 Task: Delete the meeting "Creative Ideation".
Action: Mouse moved to (977, 365)
Screenshot: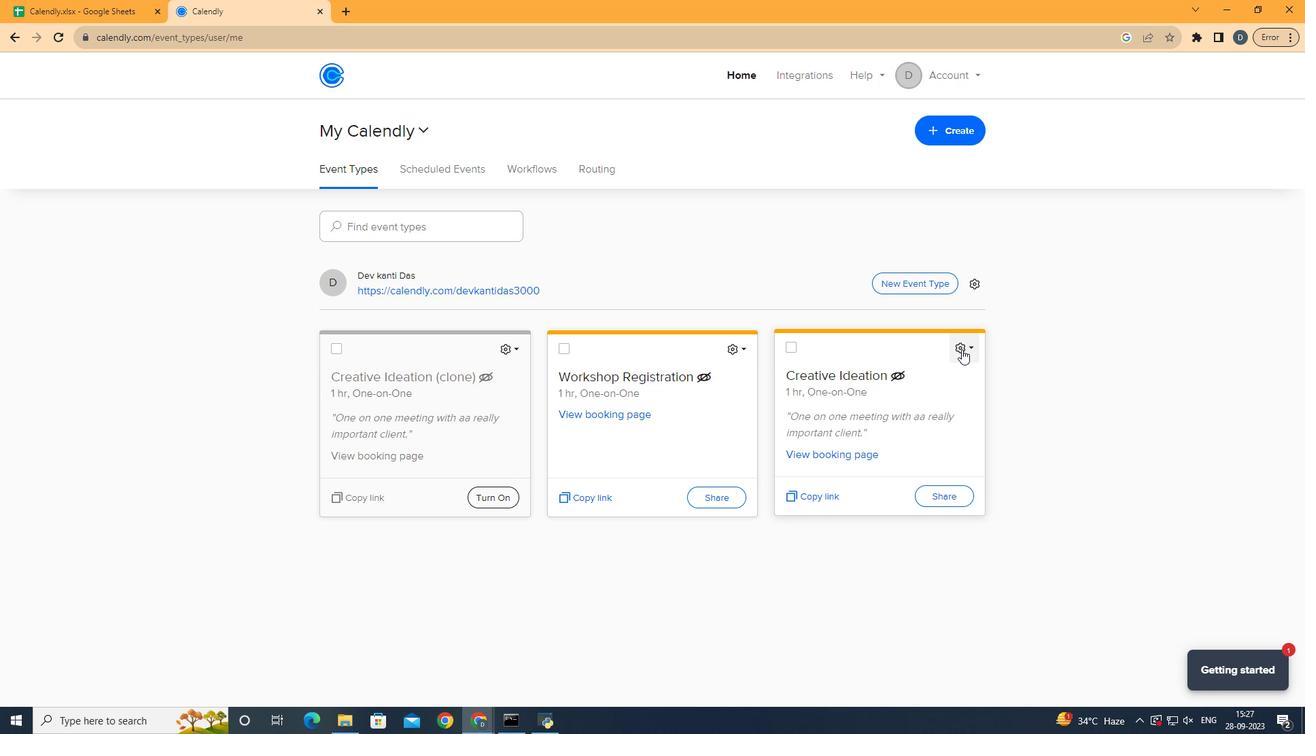 
Action: Mouse pressed left at (977, 365)
Screenshot: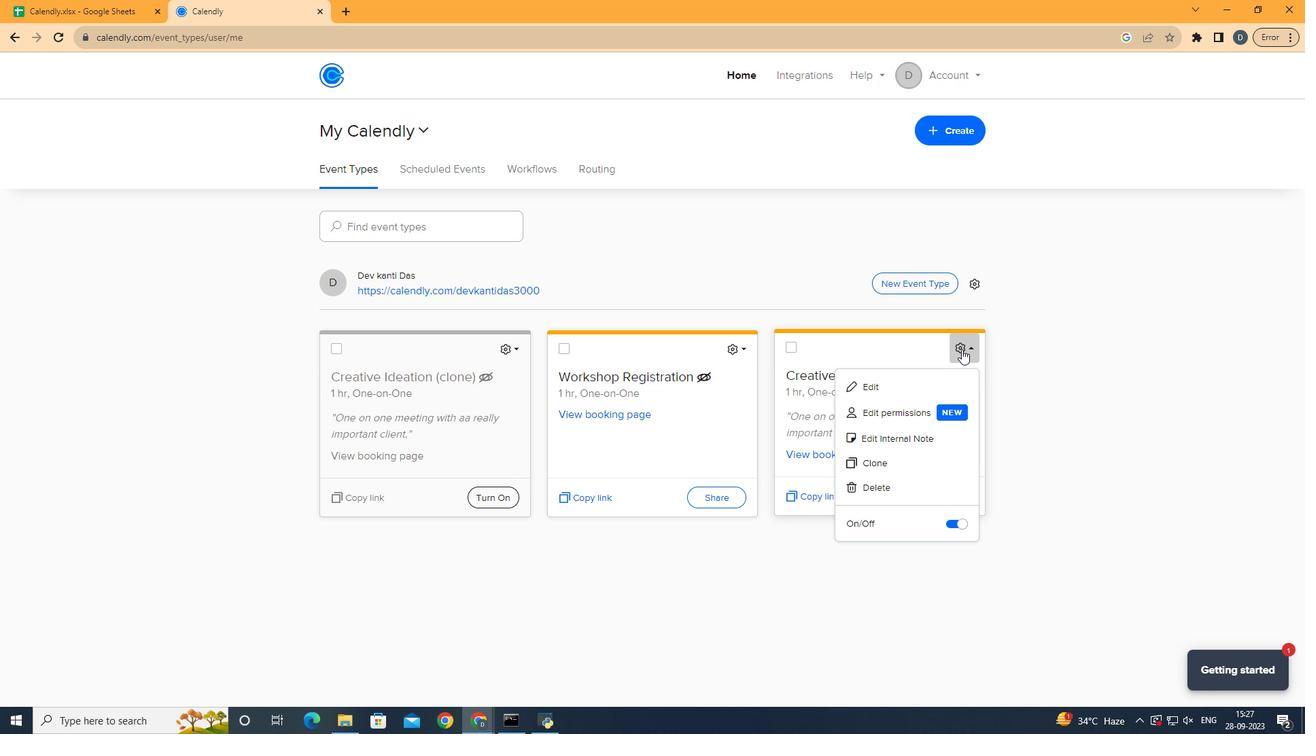 
Action: Mouse moved to (917, 503)
Screenshot: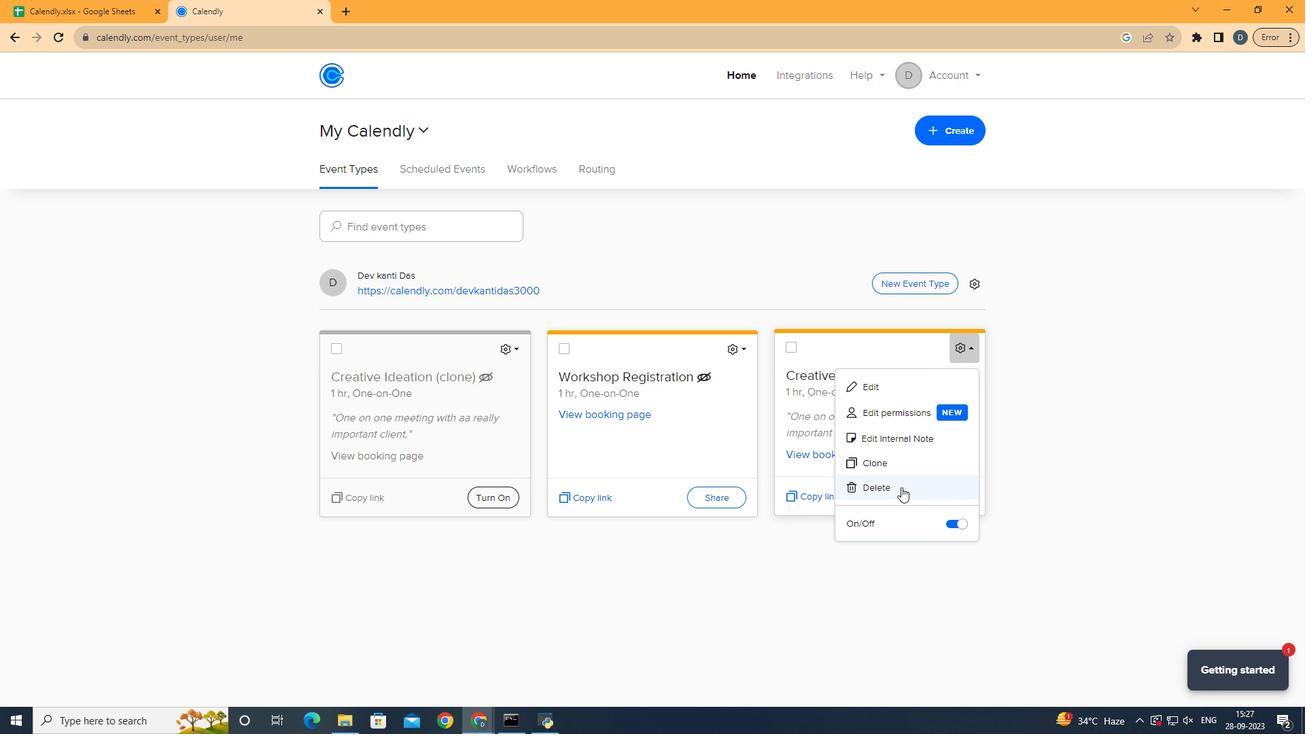 
Action: Mouse pressed left at (917, 503)
Screenshot: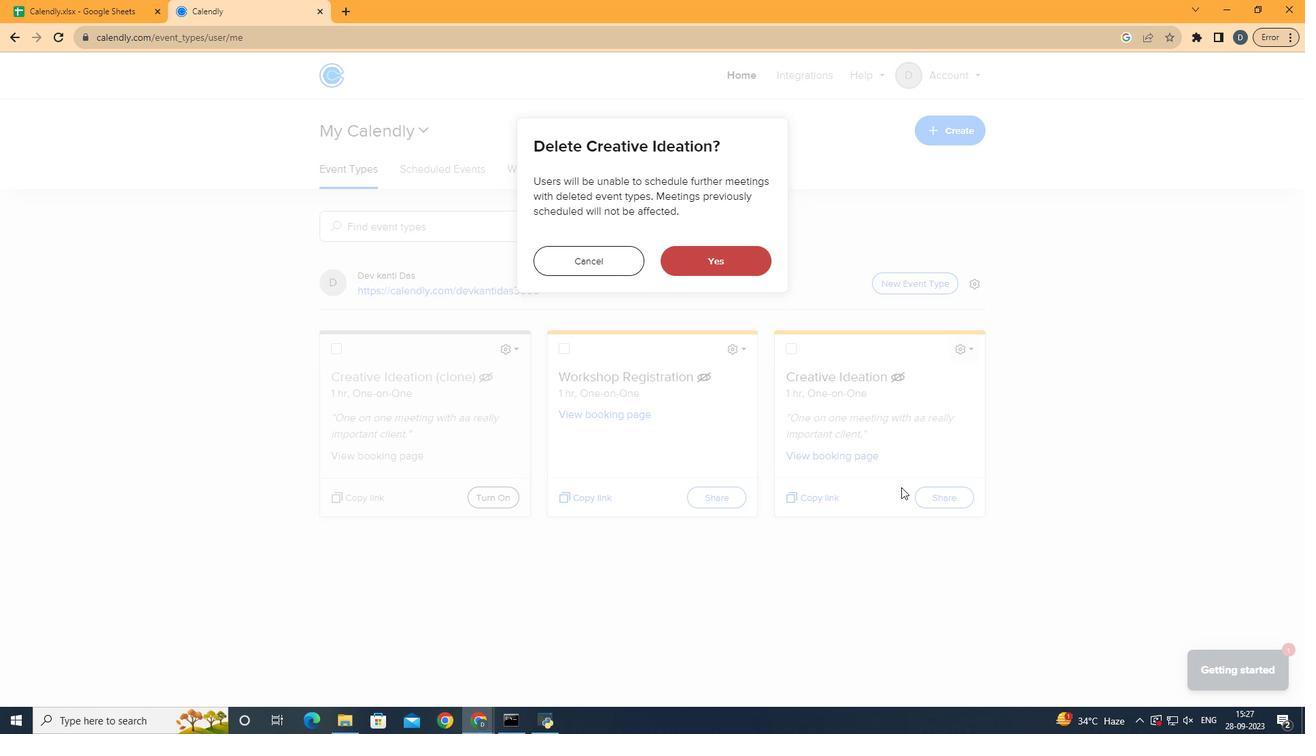 
Action: Mouse moved to (743, 280)
Screenshot: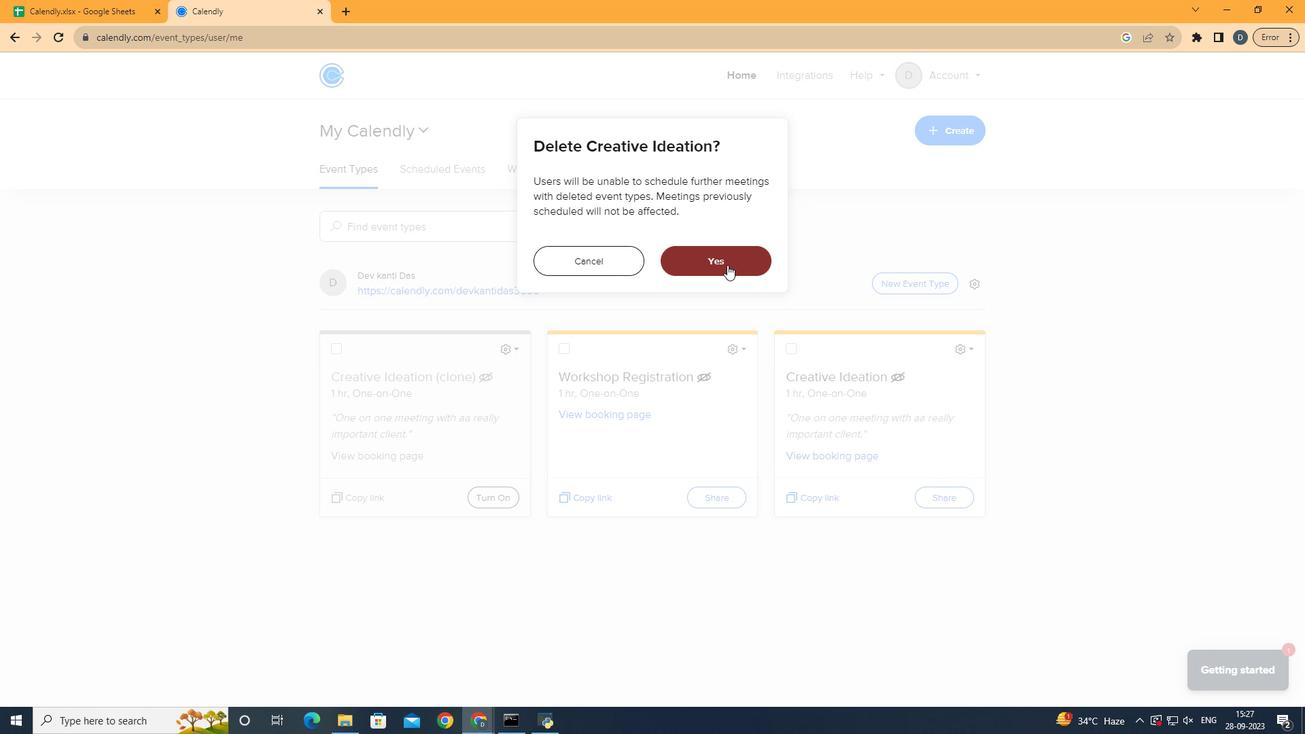 
Action: Mouse pressed left at (743, 280)
Screenshot: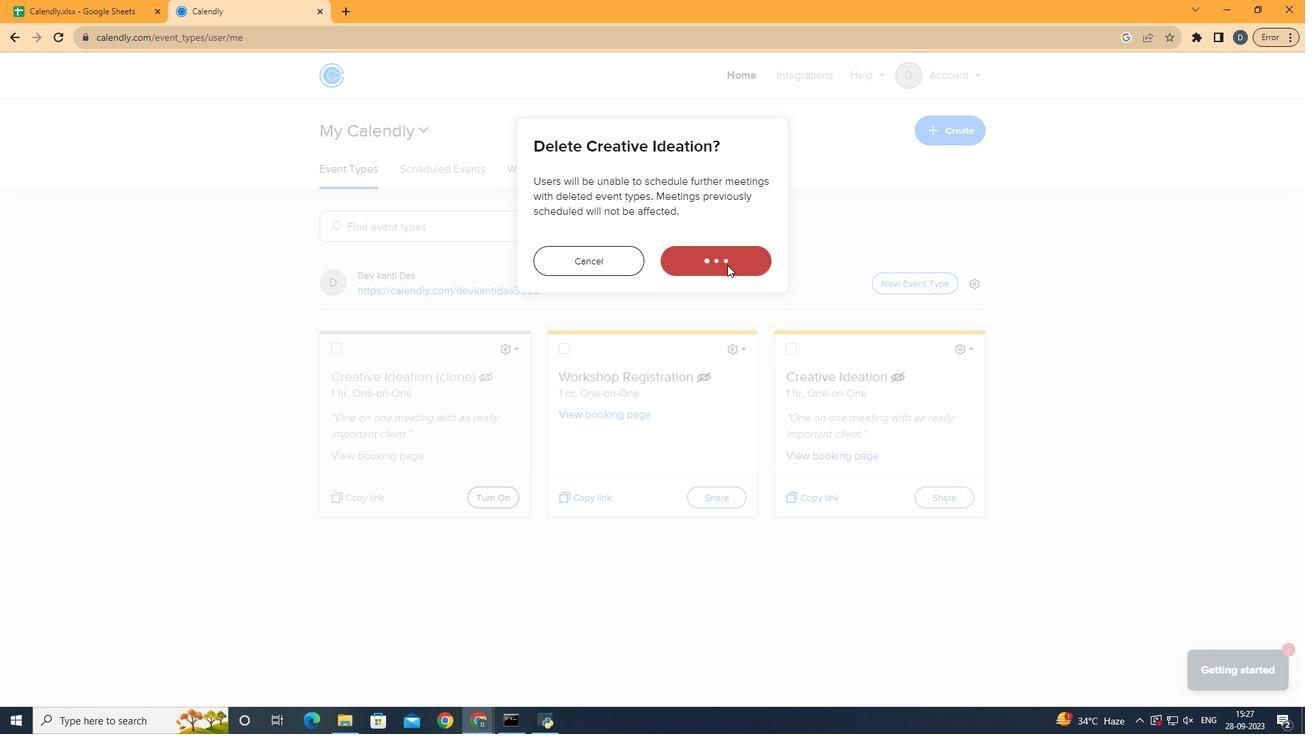 
Action: Mouse moved to (961, 411)
Screenshot: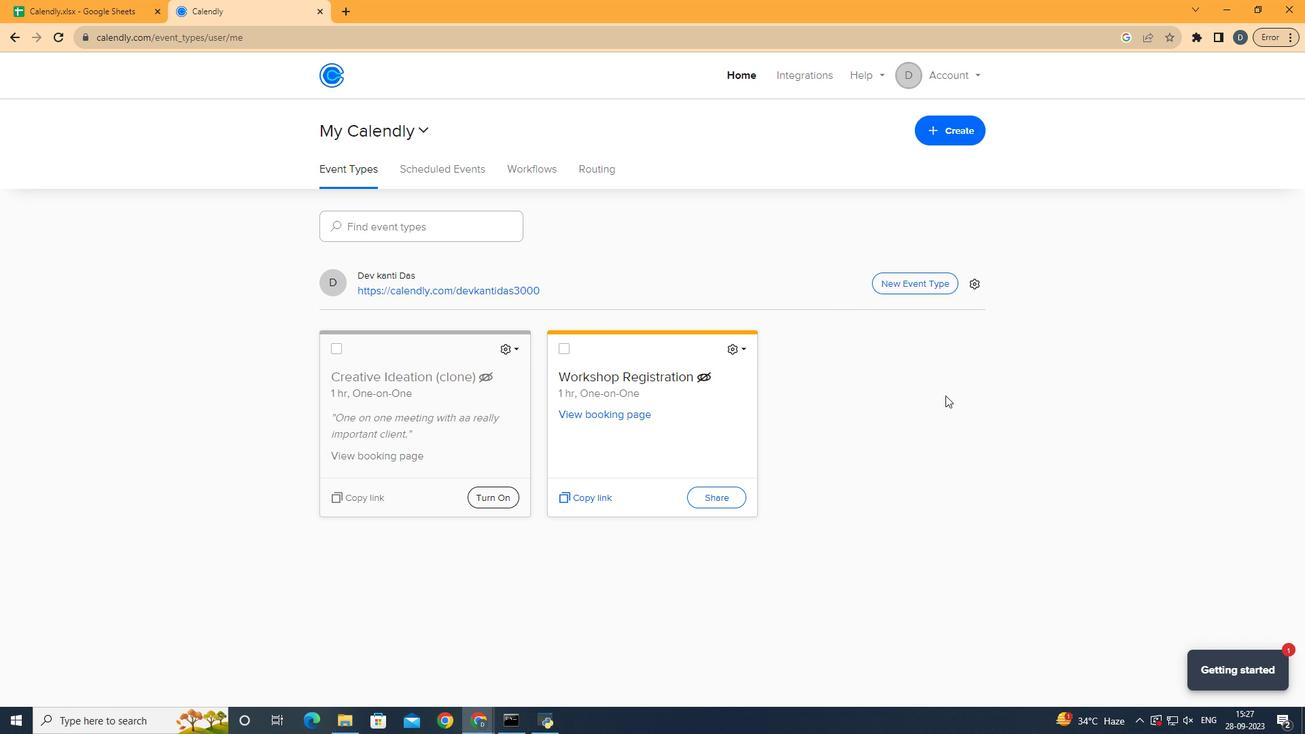 
